 Task: Create a task  Improve the appâ€™s navigation and menu structure , assign it to team member softage.9@softage.net in the project Whiteboard and update the status of the task to  At Risk , set the priority of the task to Medium.
Action: Mouse moved to (56, 334)
Screenshot: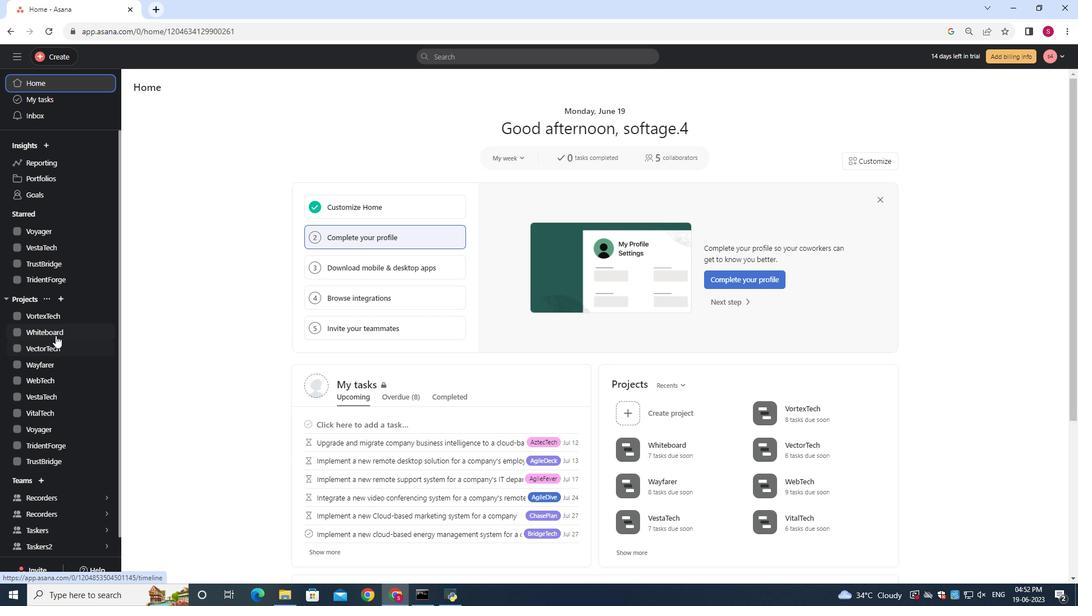 
Action: Mouse pressed left at (56, 334)
Screenshot: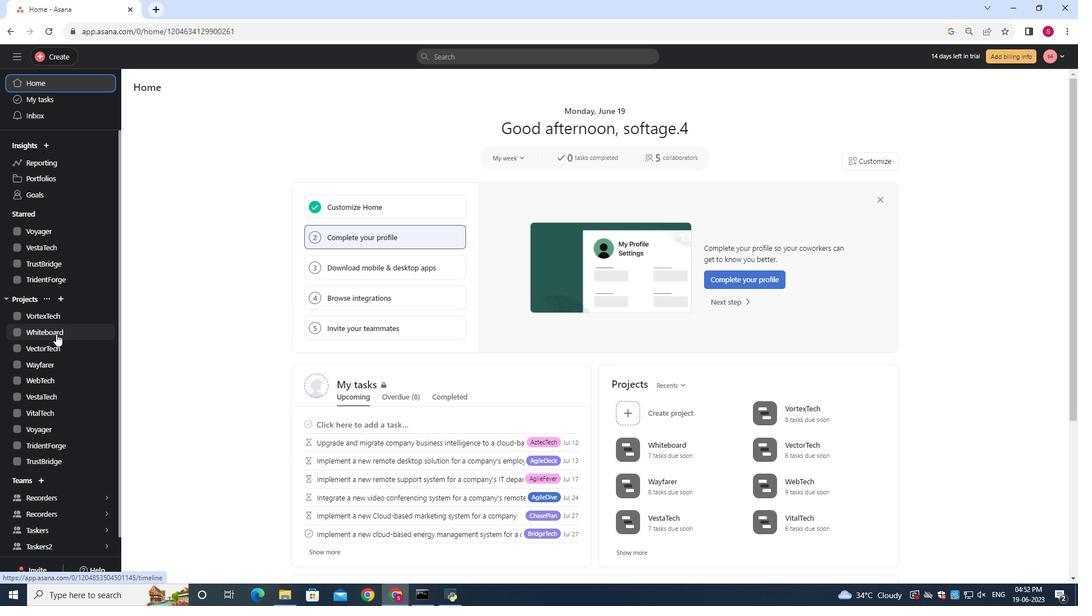 
Action: Mouse moved to (146, 128)
Screenshot: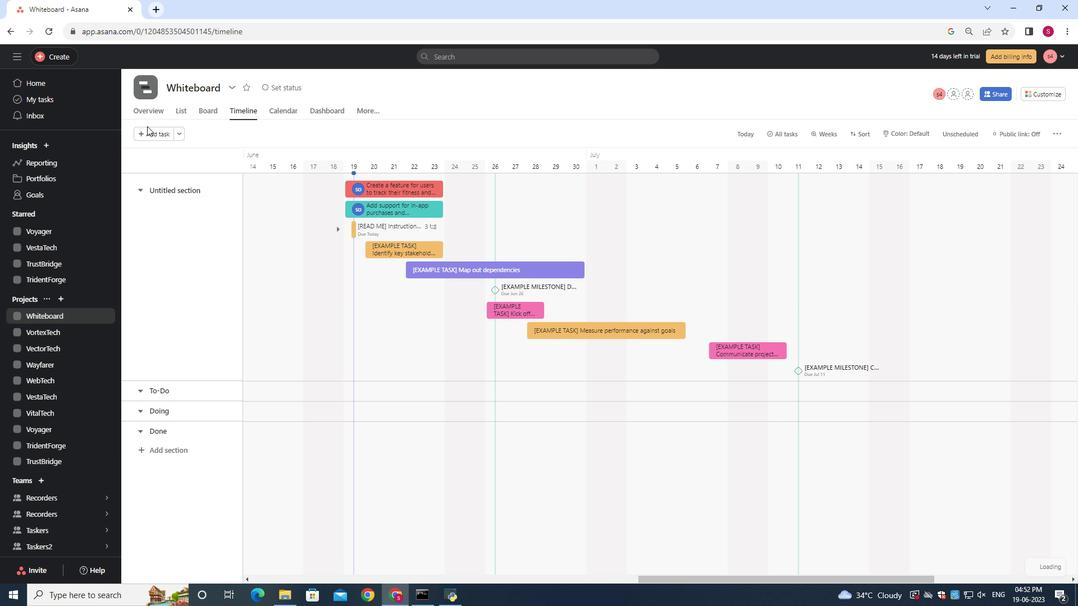 
Action: Mouse pressed left at (146, 128)
Screenshot: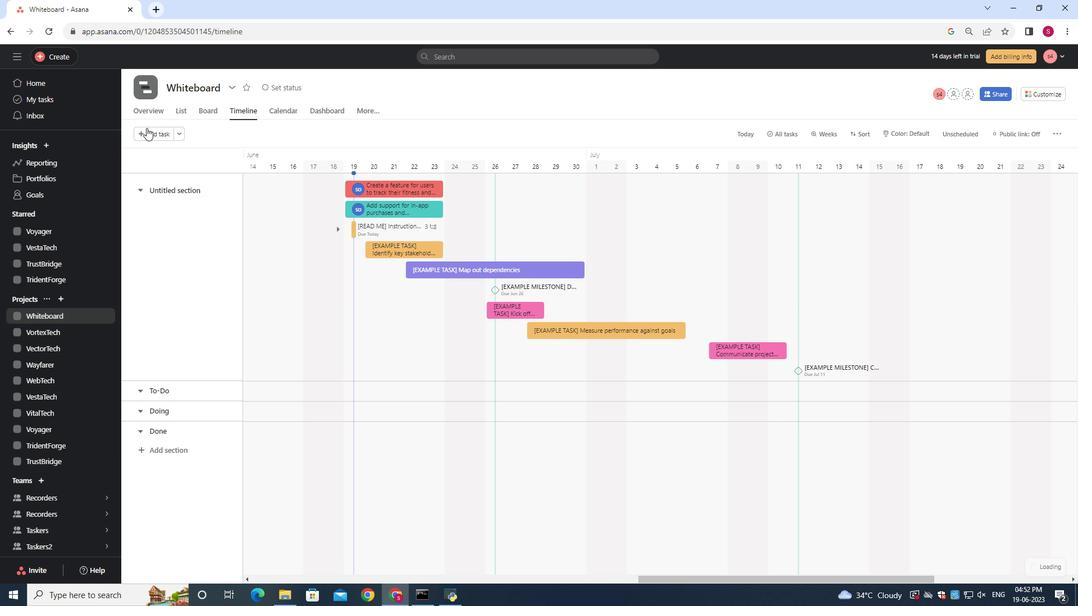 
Action: Mouse moved to (166, 159)
Screenshot: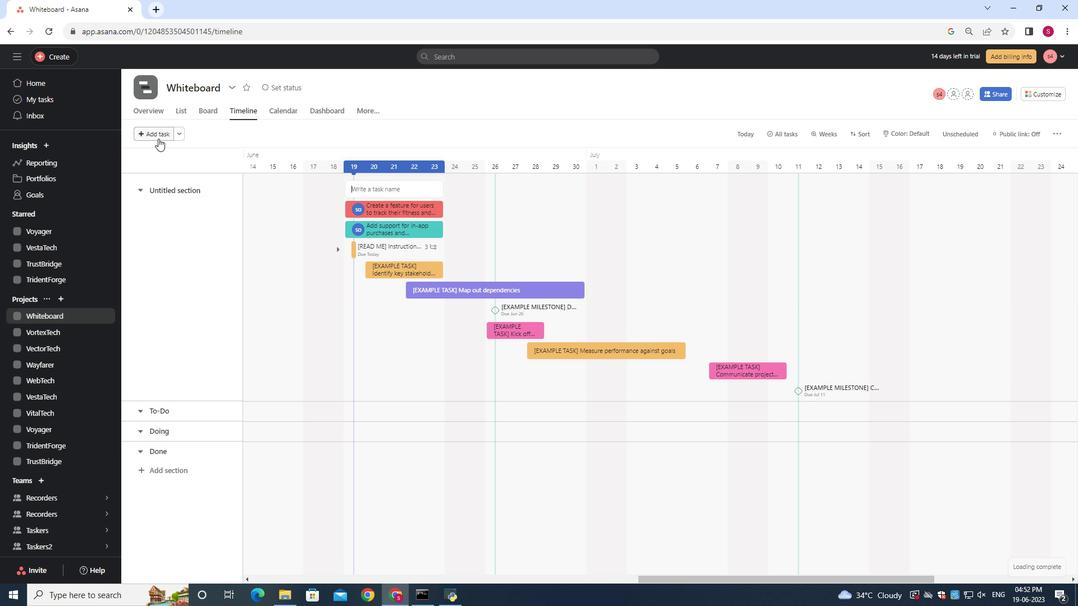 
Action: Key pressed <Key.shift>Improve<Key.space>the<Key.space>app's<Key.space>navigation<Key.space>and<Key.space>menu<Key.space>structure
Screenshot: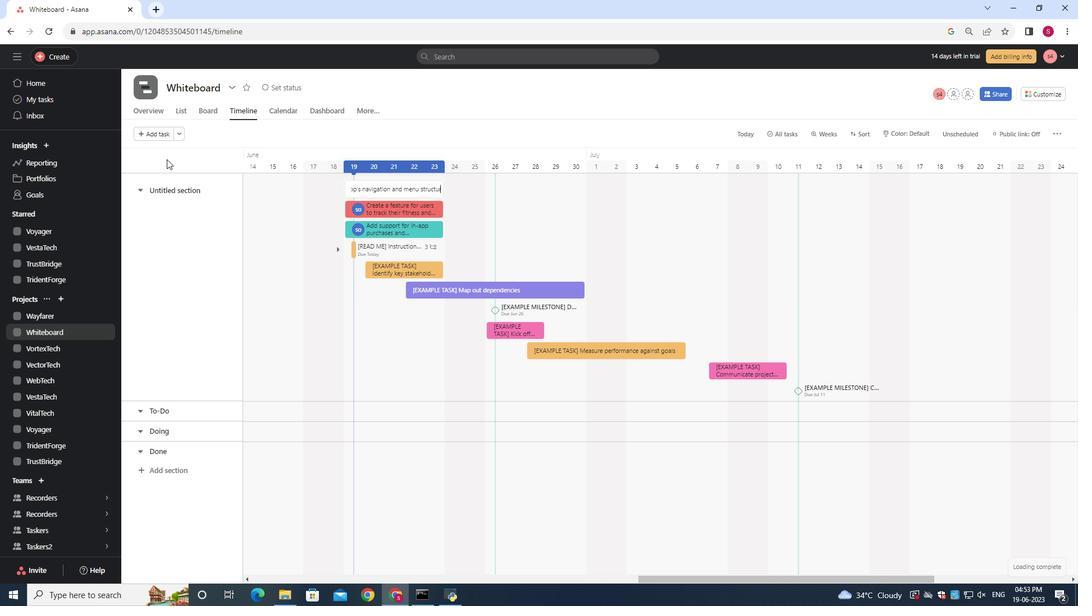 
Action: Mouse moved to (380, 188)
Screenshot: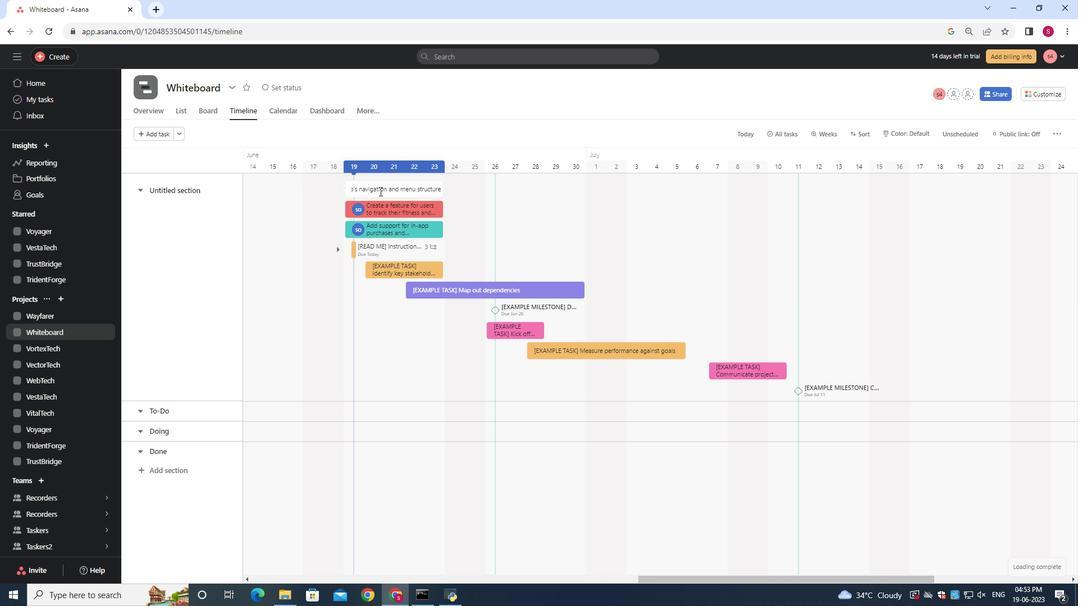 
Action: Mouse pressed left at (380, 188)
Screenshot: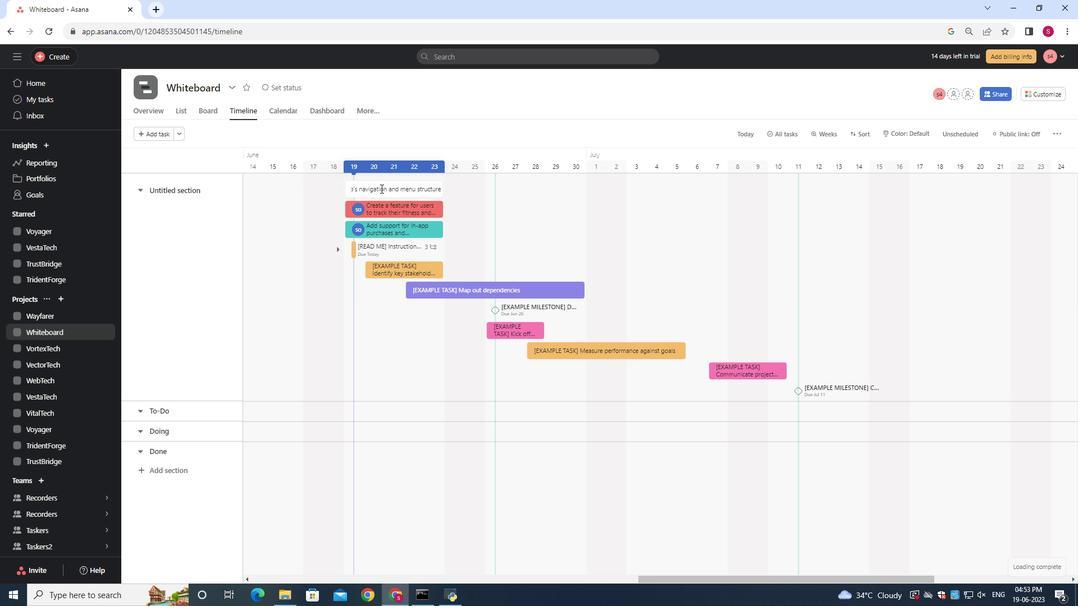 
Action: Mouse moved to (837, 192)
Screenshot: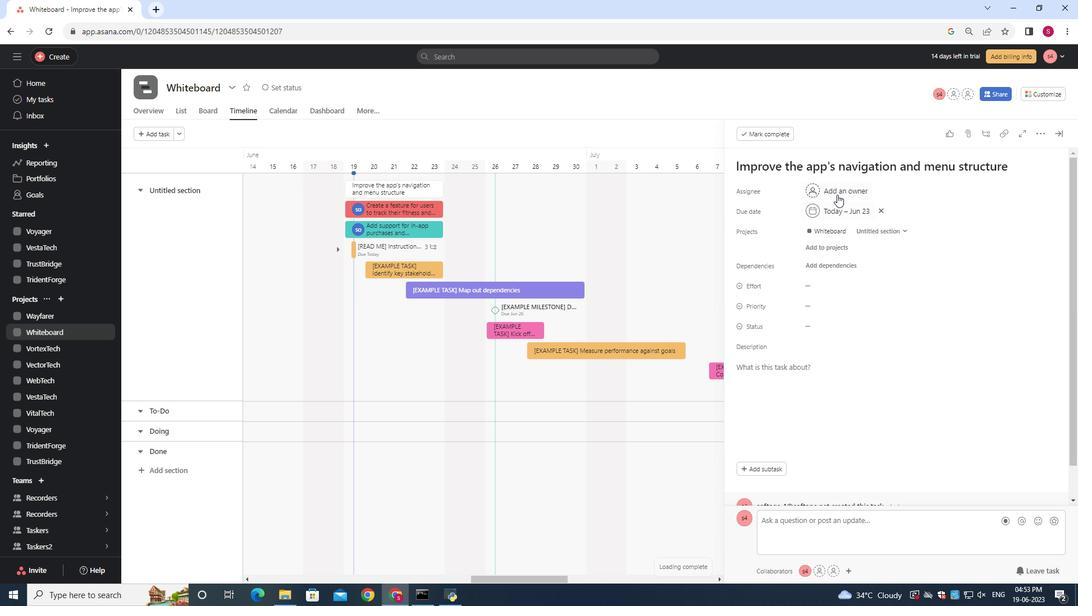 
Action: Mouse pressed left at (837, 192)
Screenshot: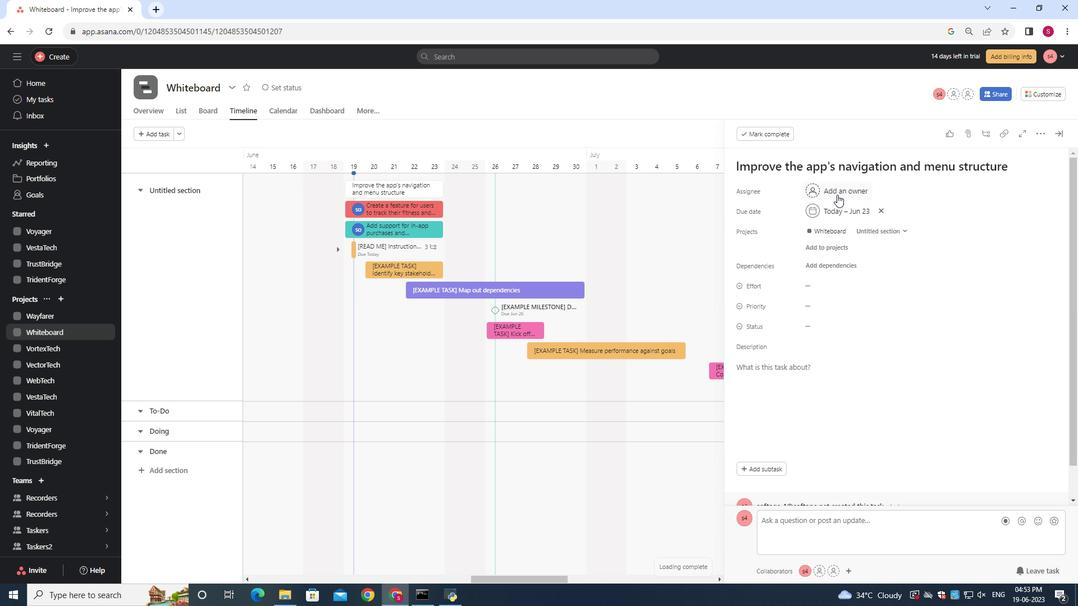 
Action: Mouse moved to (837, 194)
Screenshot: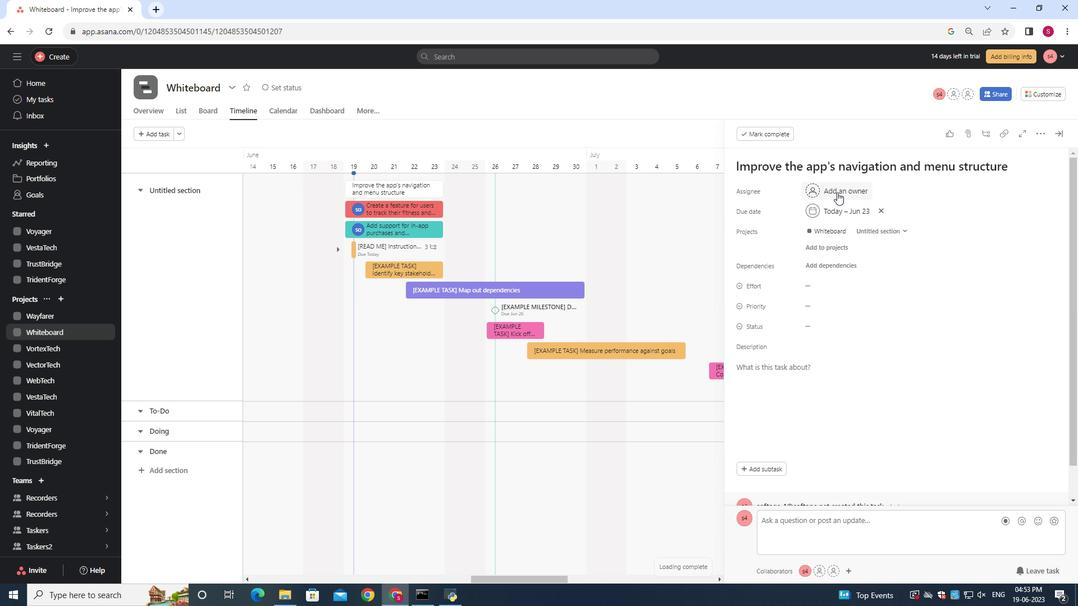
Action: Key pressed softage.9<Key.shift>@softage.net
Screenshot: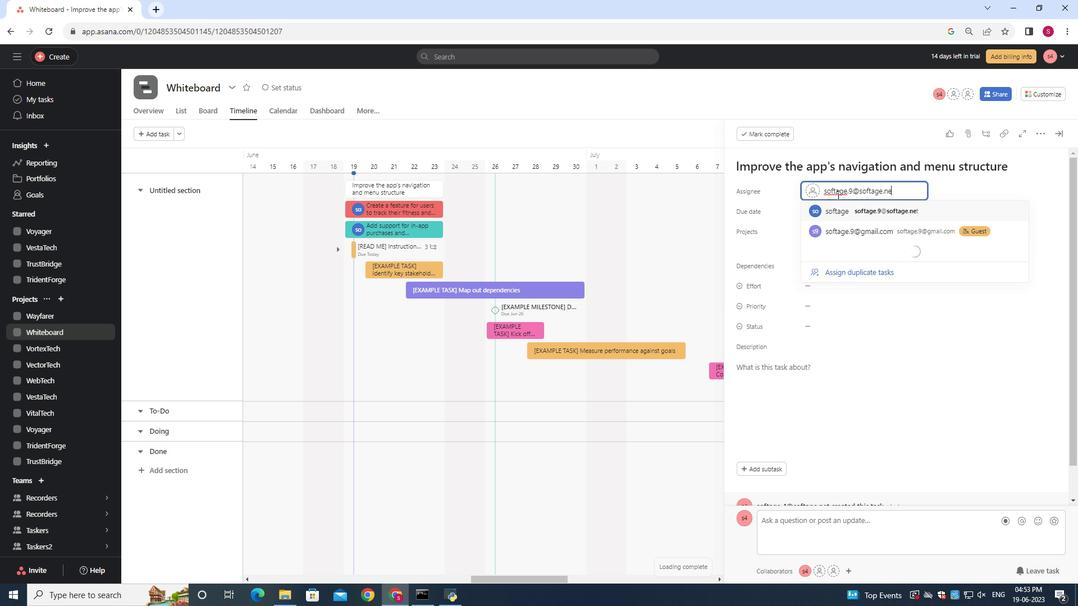 
Action: Mouse moved to (886, 214)
Screenshot: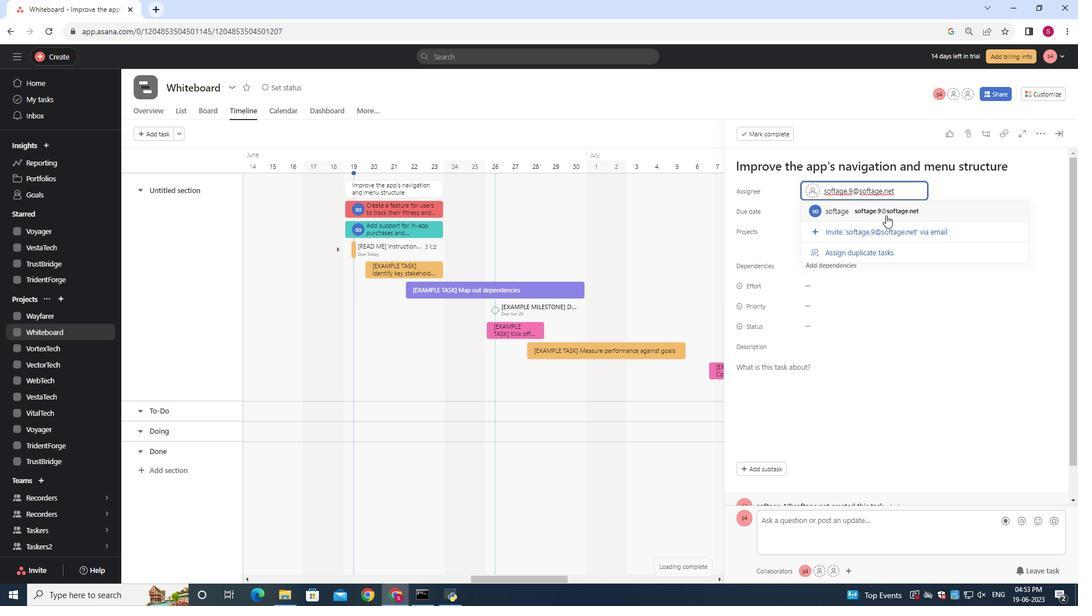 
Action: Mouse pressed left at (886, 214)
Screenshot: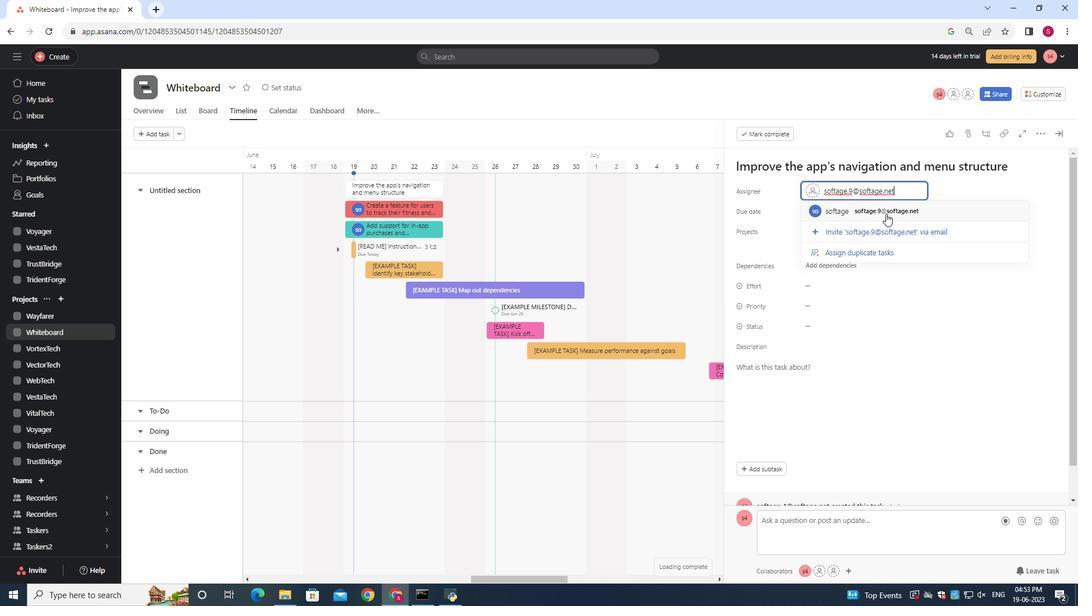 
Action: Mouse moved to (819, 330)
Screenshot: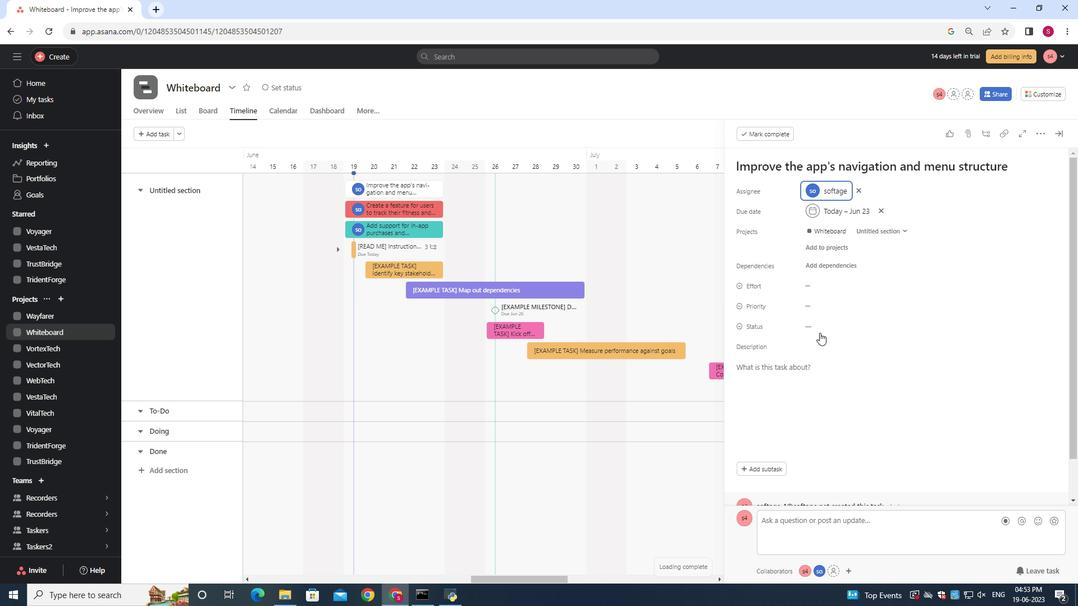 
Action: Mouse pressed left at (819, 330)
Screenshot: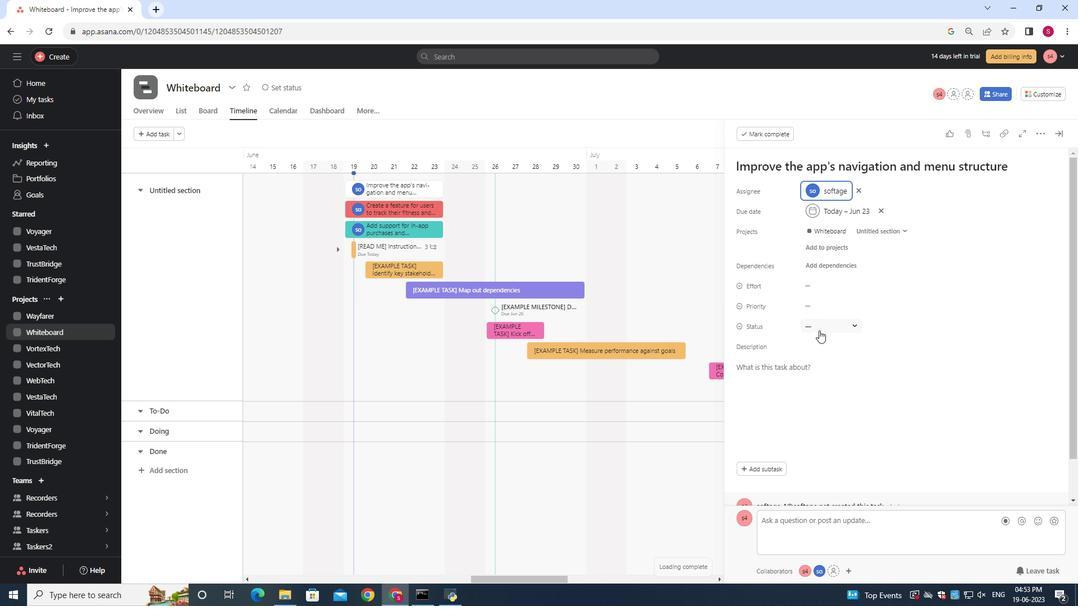 
Action: Mouse moved to (843, 373)
Screenshot: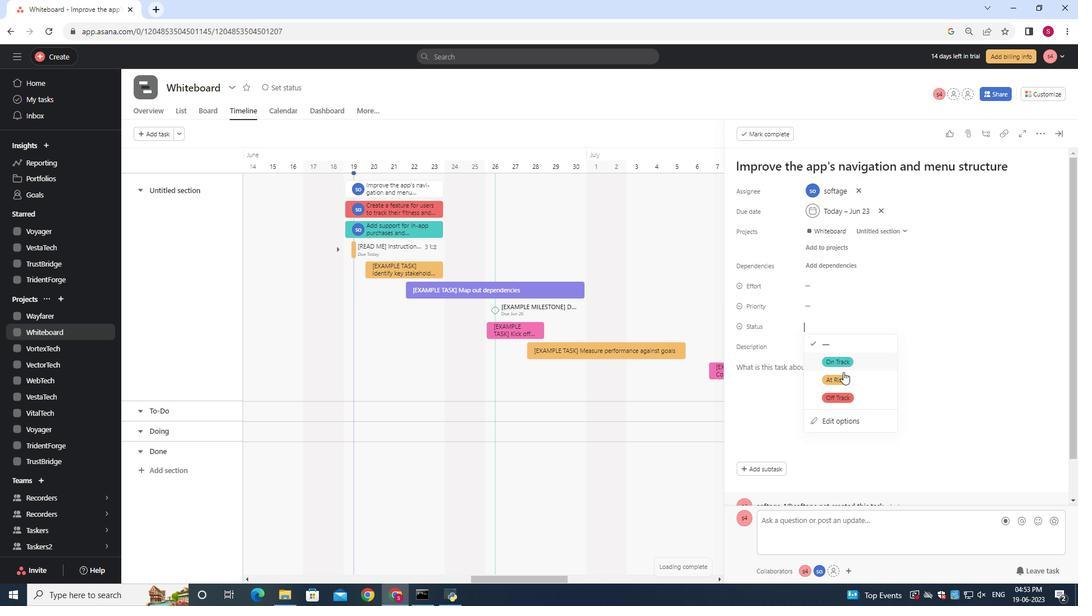 
Action: Mouse pressed left at (843, 373)
Screenshot: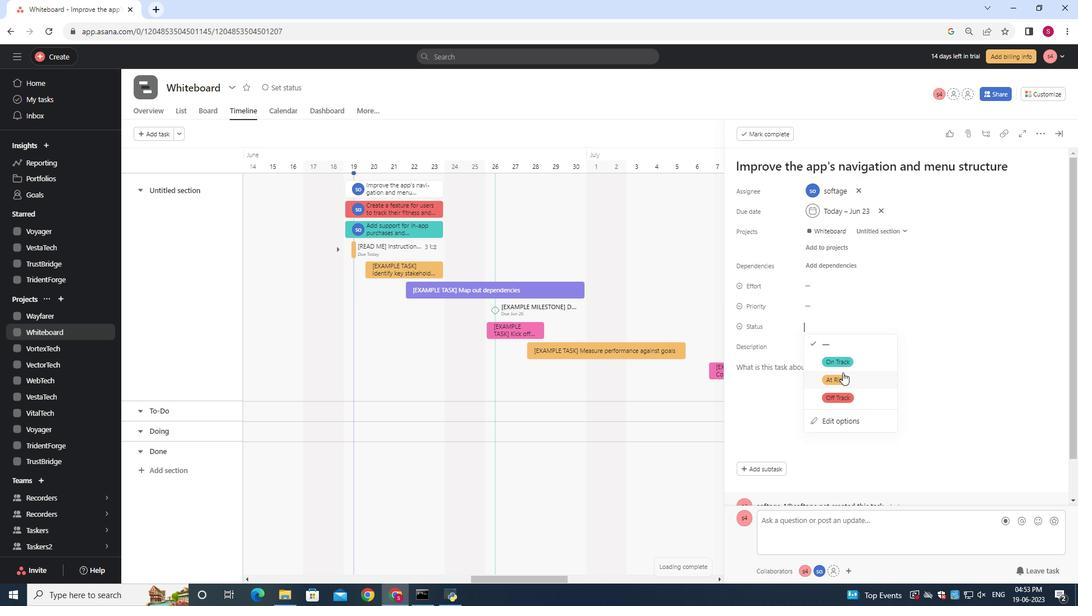 
Action: Mouse moved to (816, 309)
Screenshot: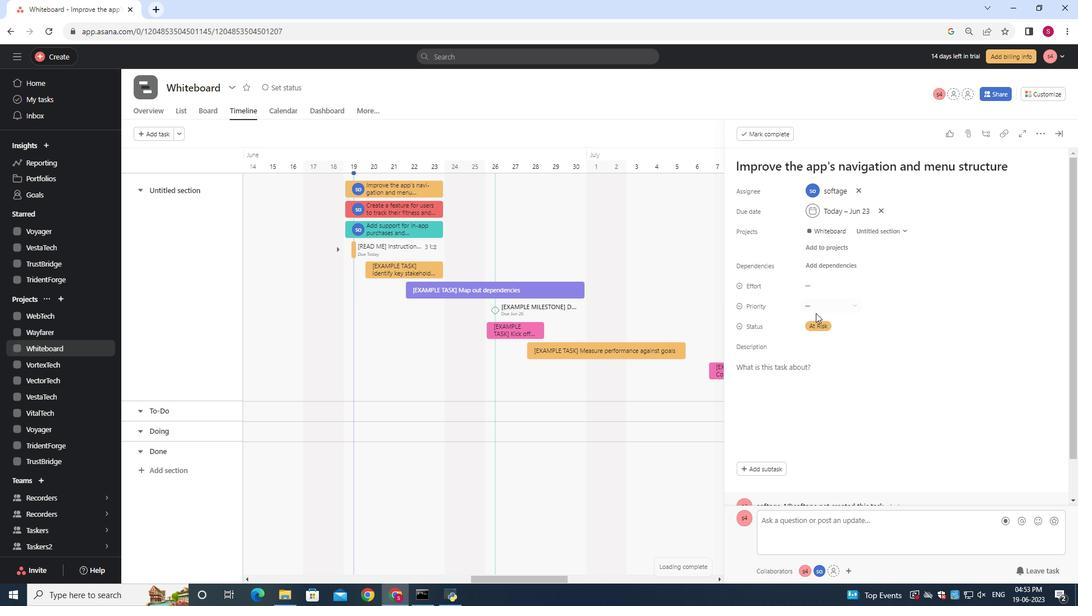 
Action: Mouse pressed left at (816, 309)
Screenshot: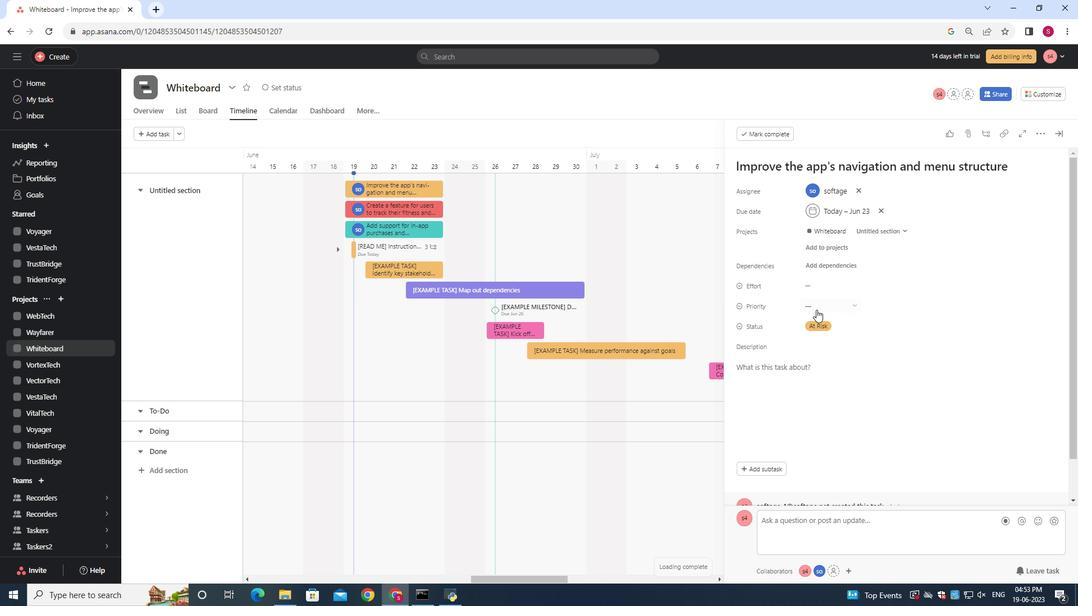 
Action: Mouse moved to (834, 353)
Screenshot: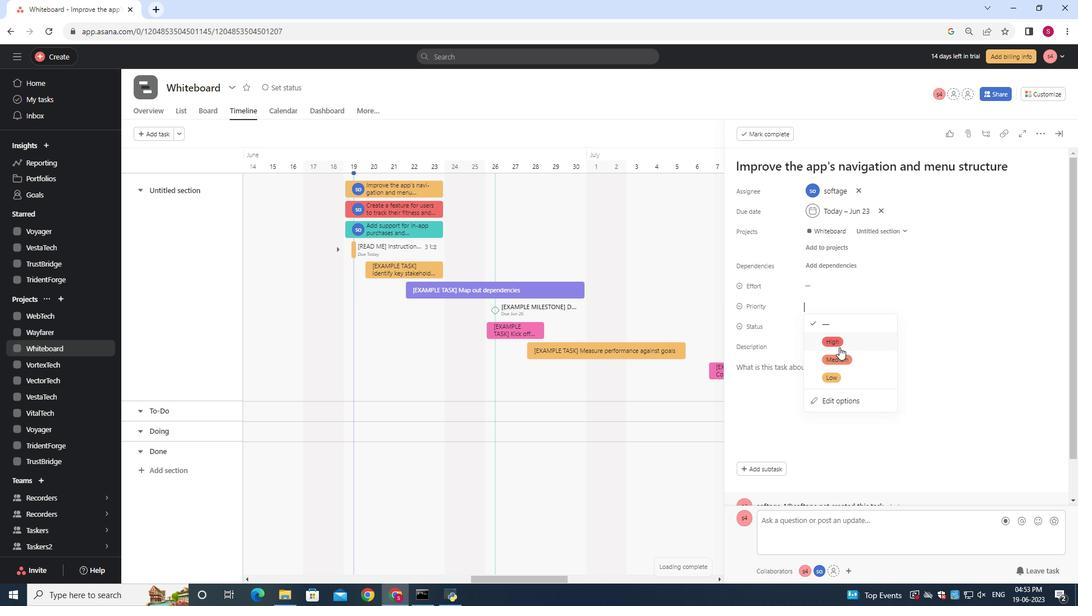 
Action: Mouse pressed left at (834, 353)
Screenshot: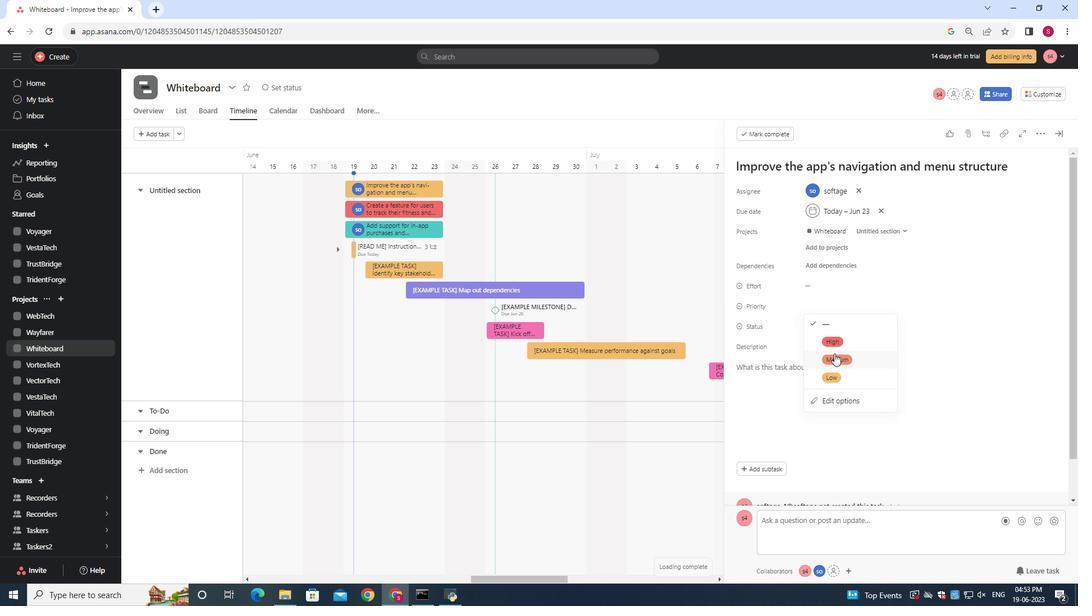 
Action: Mouse moved to (816, 324)
Screenshot: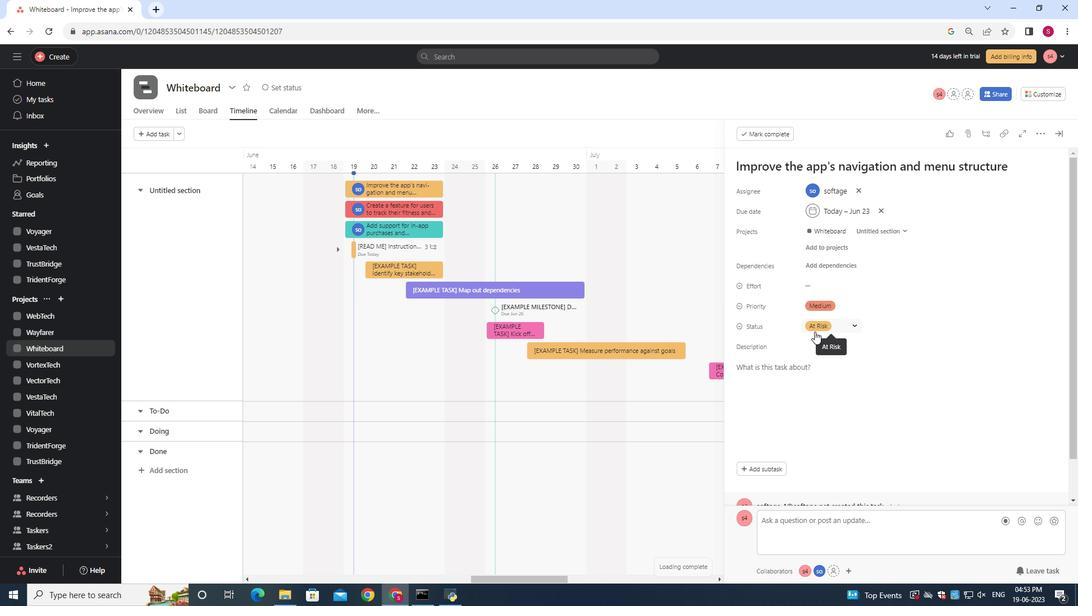 
